 Task: Sort the products in the category "Non-Alcoholic Beers" by price (lowest first).
Action: Mouse moved to (714, 263)
Screenshot: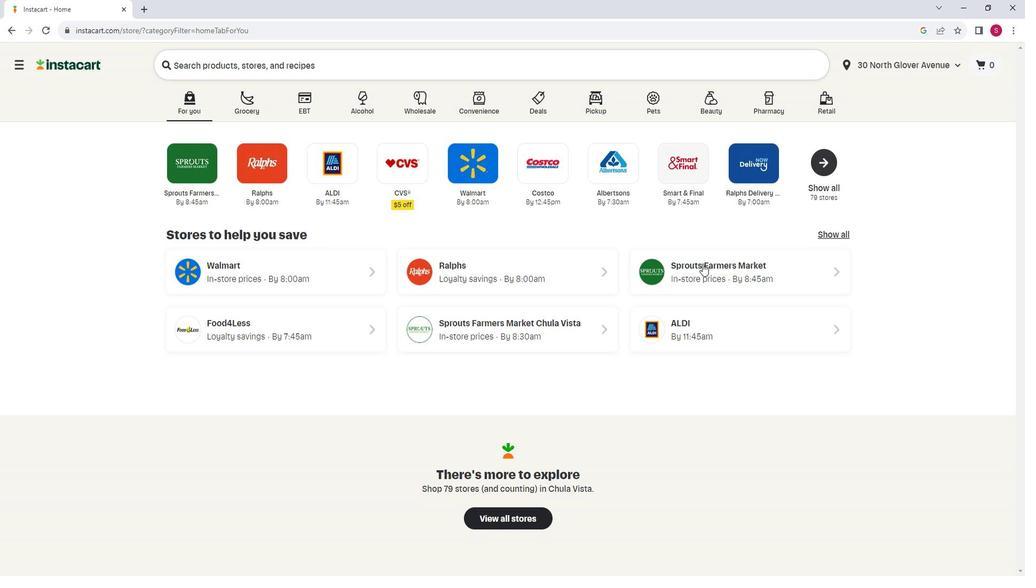 
Action: Mouse pressed left at (714, 263)
Screenshot: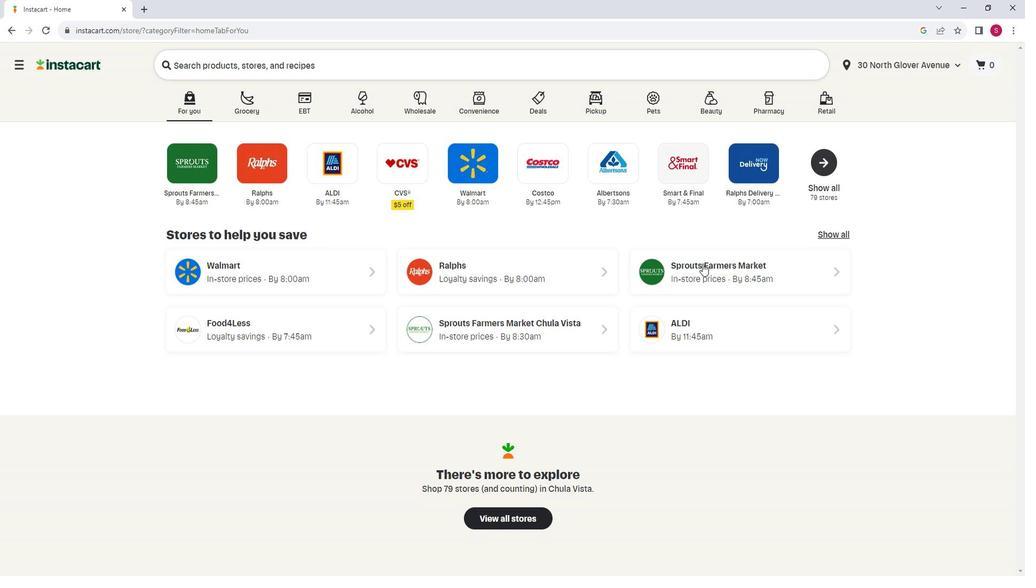 
Action: Mouse moved to (118, 397)
Screenshot: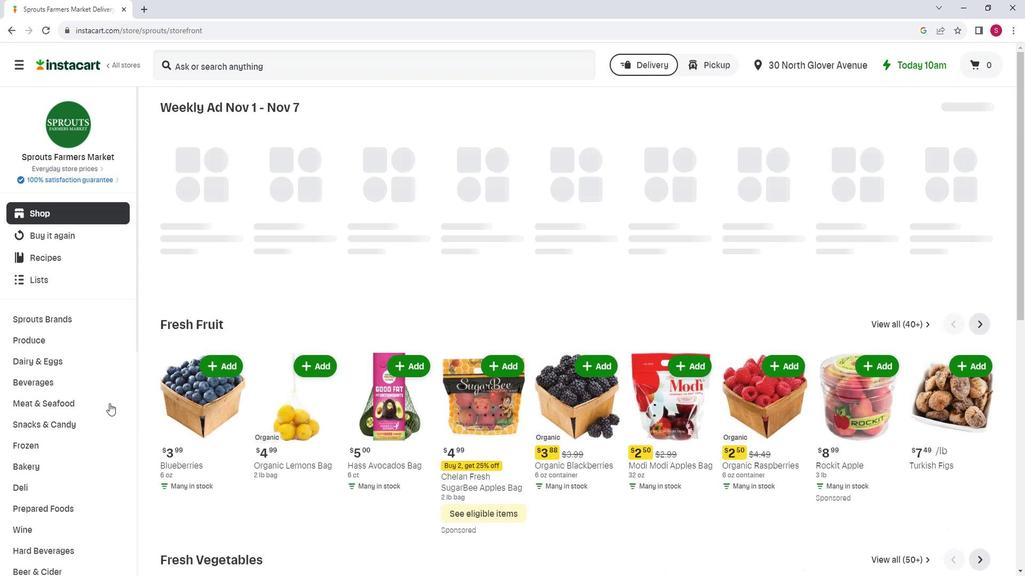 
Action: Mouse scrolled (118, 397) with delta (0, 0)
Screenshot: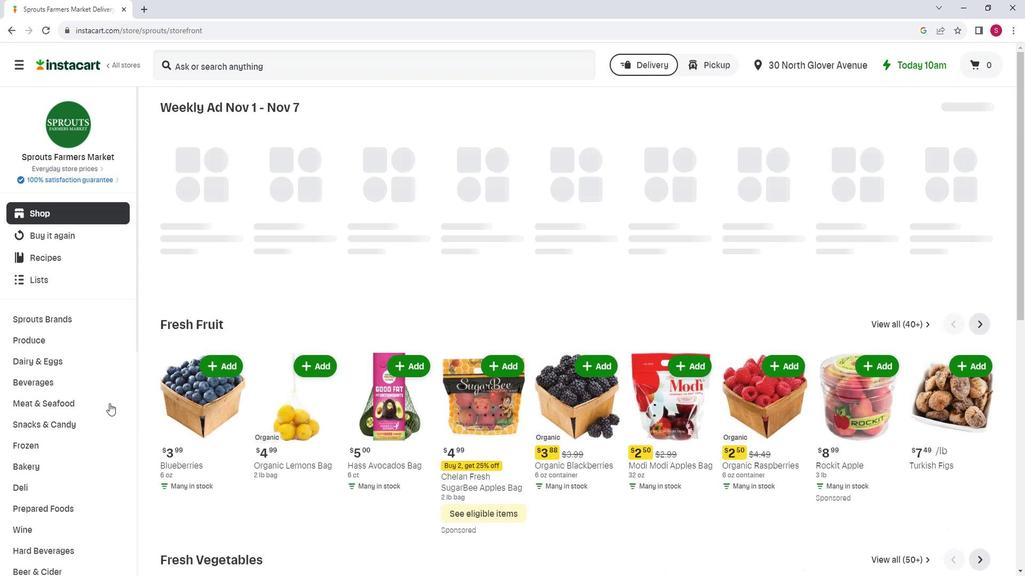 
Action: Mouse moved to (73, 509)
Screenshot: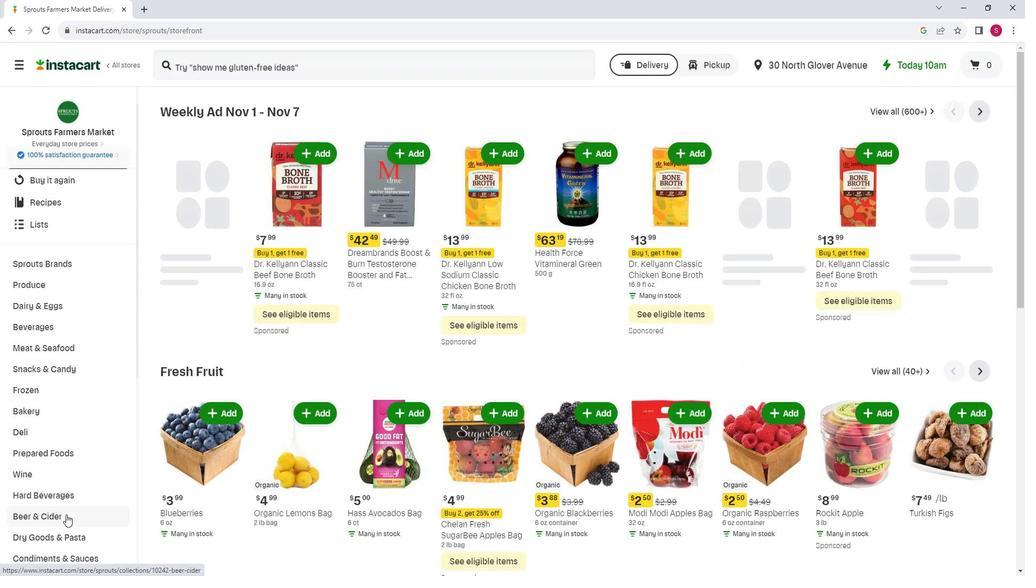 
Action: Mouse pressed left at (73, 509)
Screenshot: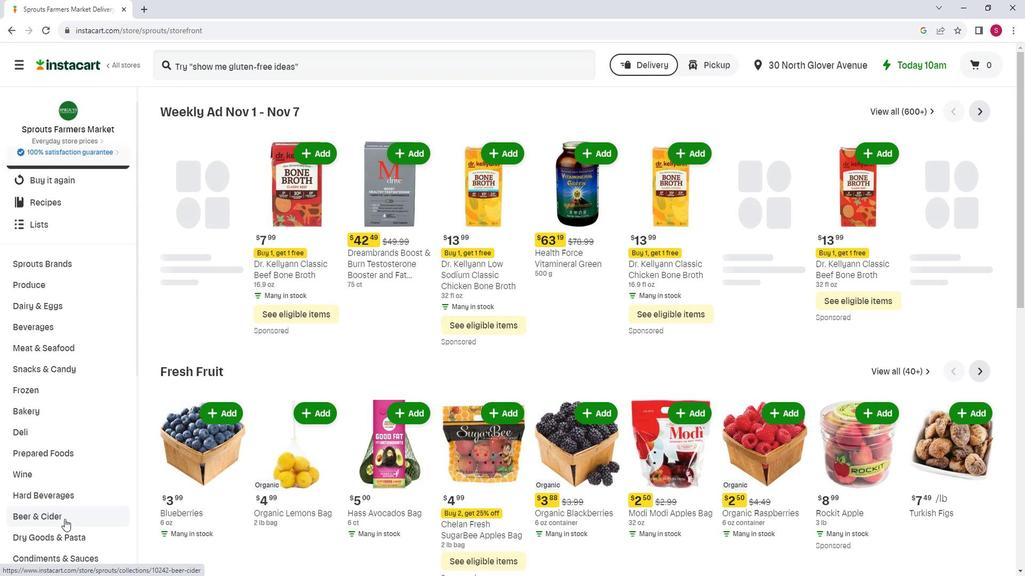 
Action: Mouse moved to (487, 143)
Screenshot: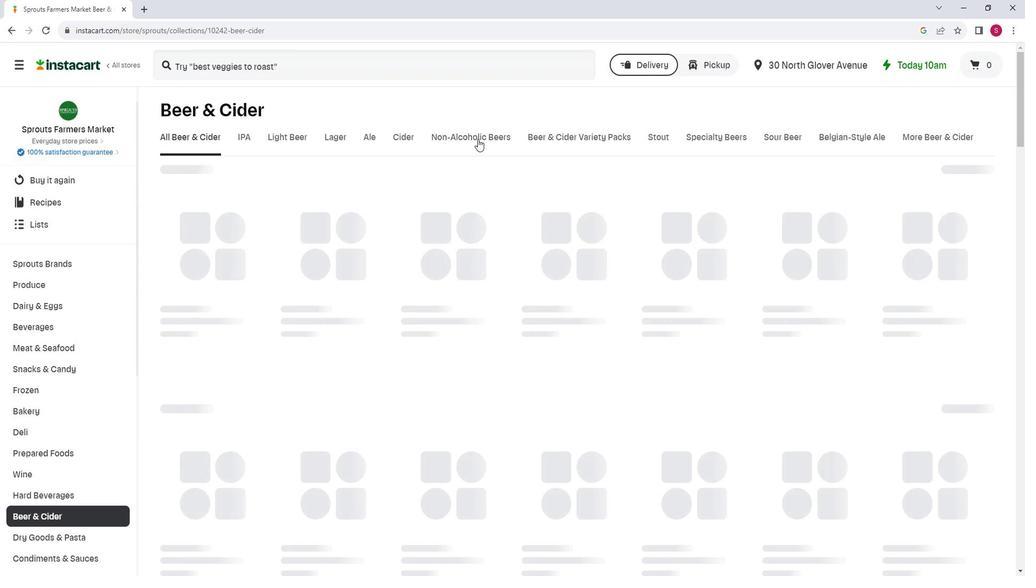
Action: Mouse pressed left at (487, 143)
Screenshot: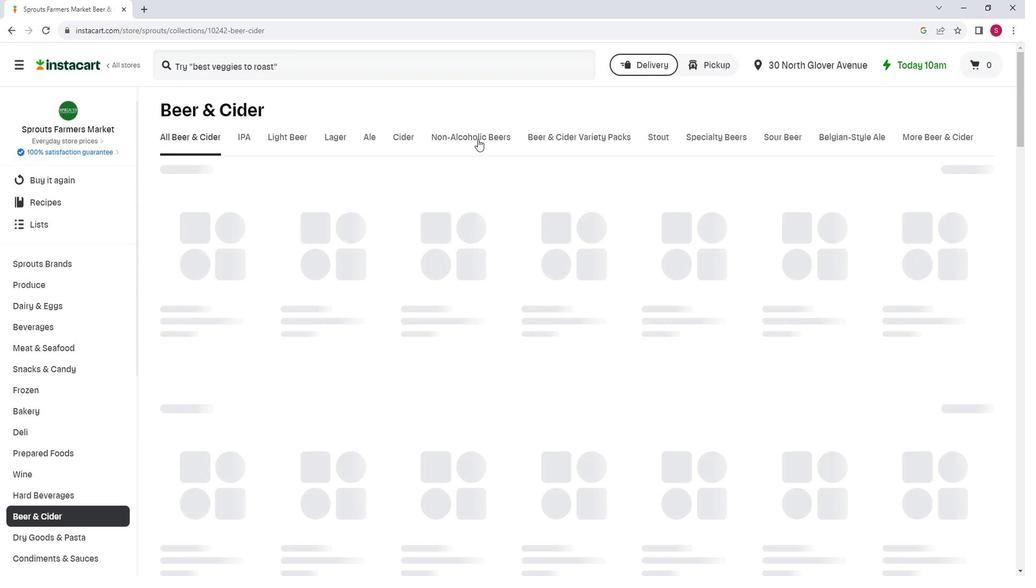 
Action: Mouse moved to (996, 176)
Screenshot: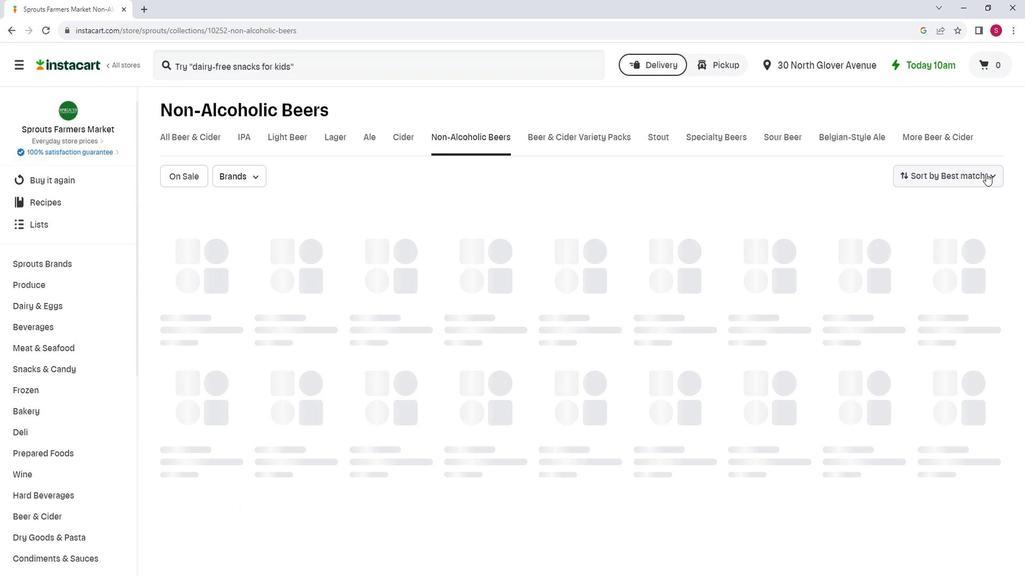 
Action: Mouse pressed left at (996, 176)
Screenshot: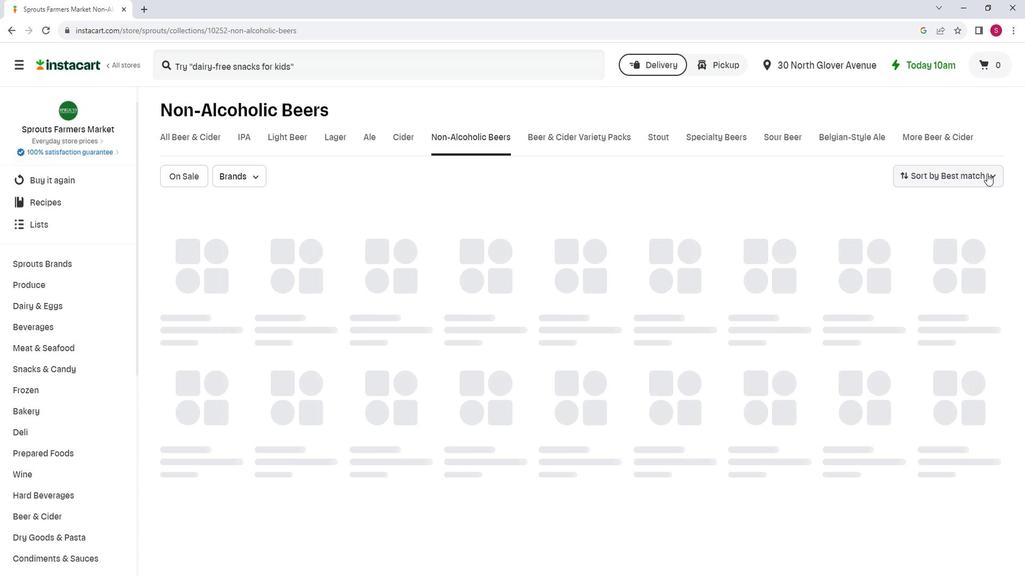 
Action: Mouse moved to (978, 226)
Screenshot: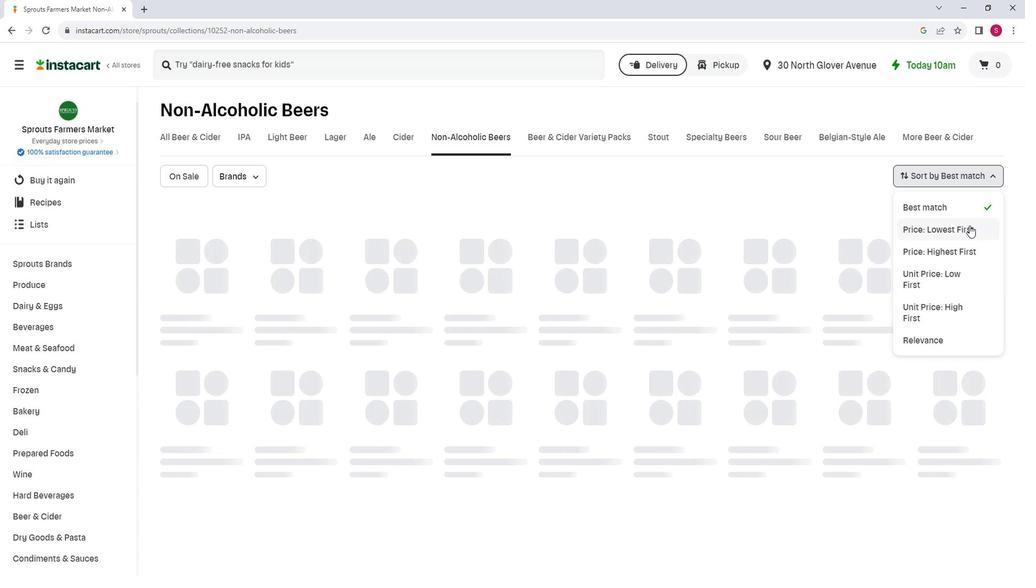 
Action: Mouse pressed left at (978, 226)
Screenshot: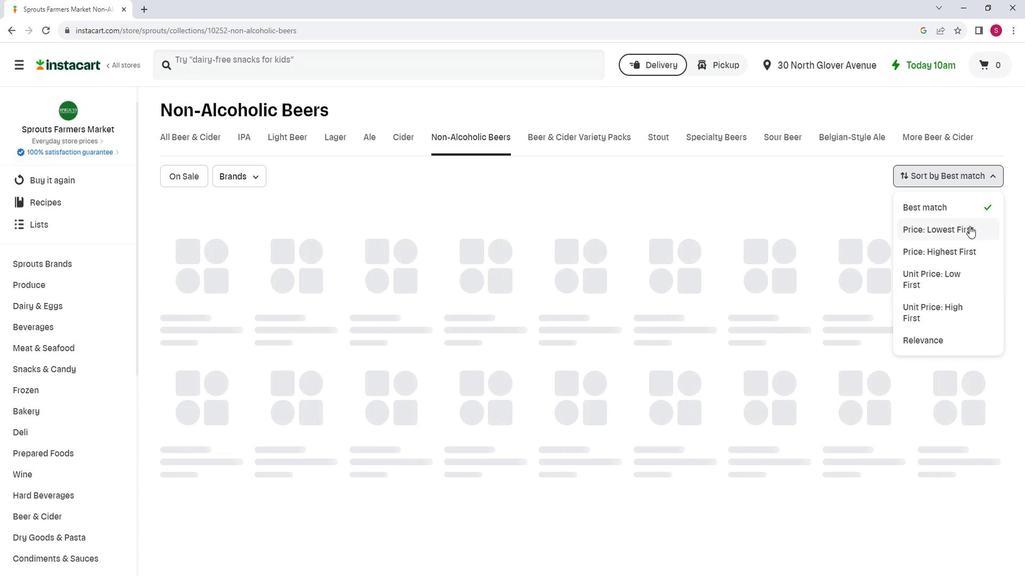 
Action: Mouse moved to (702, 209)
Screenshot: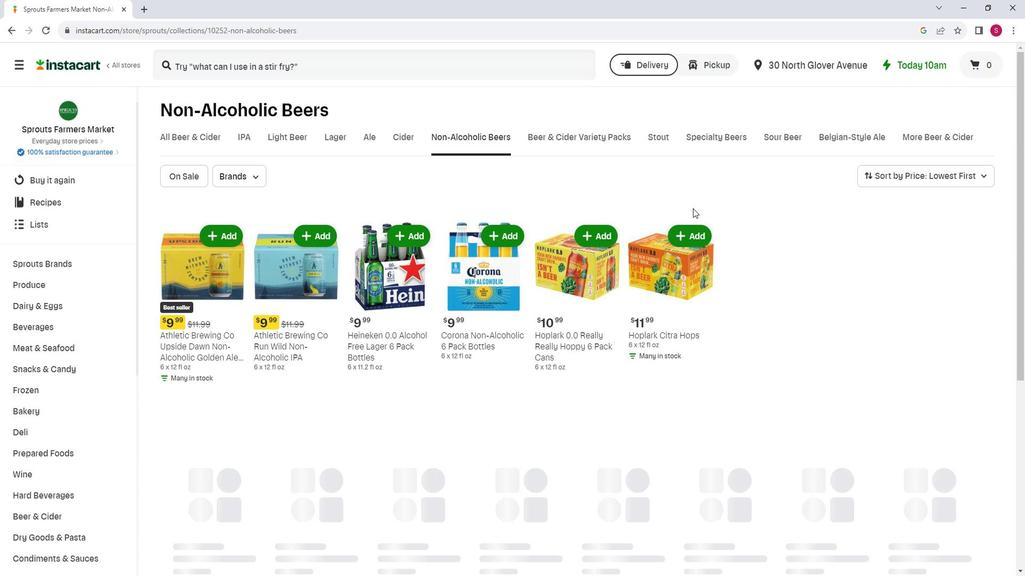 
